 Task: Add the description "Digital dependence fuels the social dilemma." and apply the Custom angle as "-90°".
Action: Key pressed <Key.shift>Dif<Key.backspace>gital<Key.space>dependence<Key.space>fuels<Key.space>the<Key.space>social<Key.space>dilemme<Key.backspace>a.
Screenshot: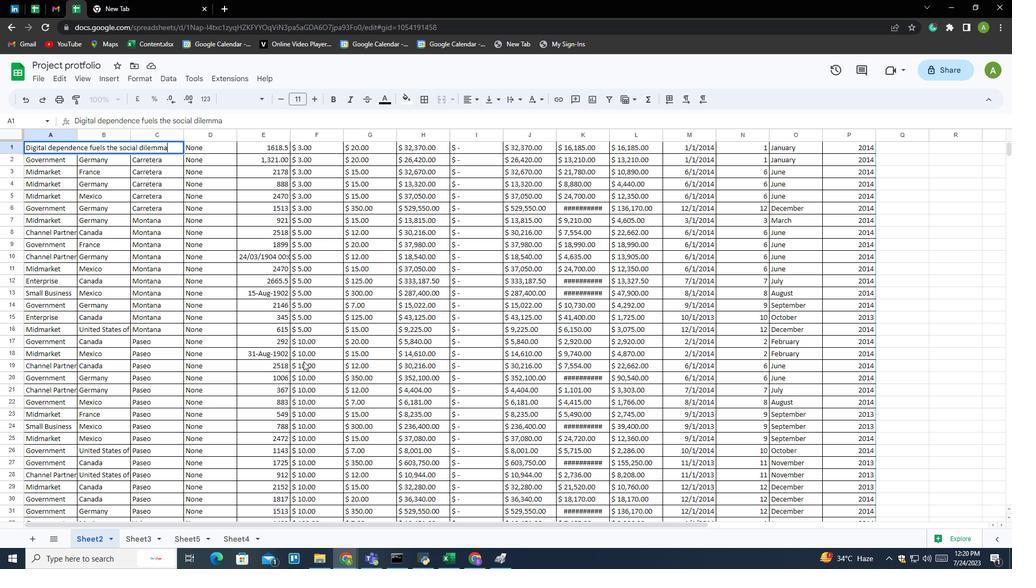 
Action: Mouse moved to (540, 101)
Screenshot: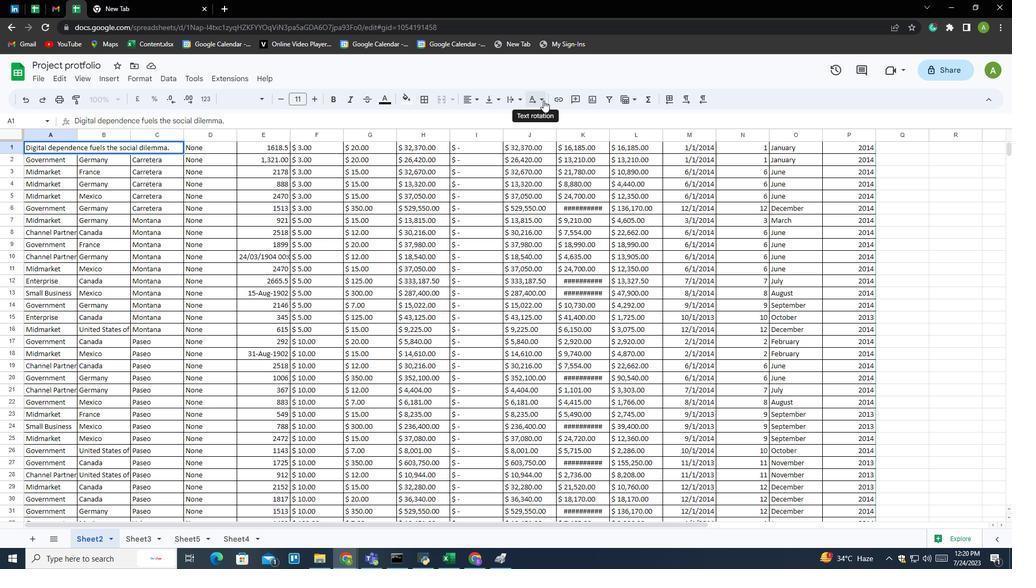 
Action: Mouse pressed left at (540, 101)
Screenshot: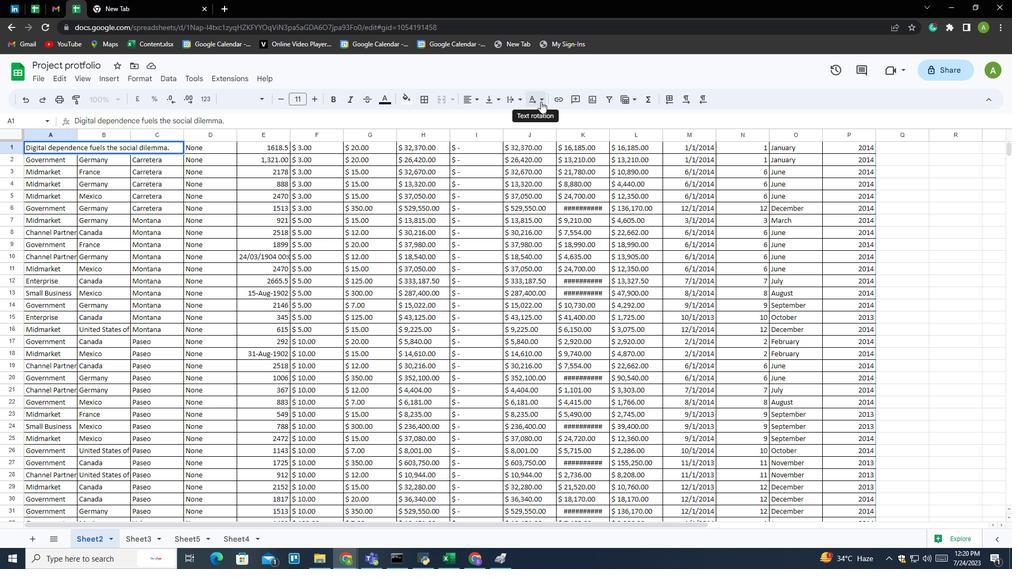 
Action: Mouse moved to (646, 120)
Screenshot: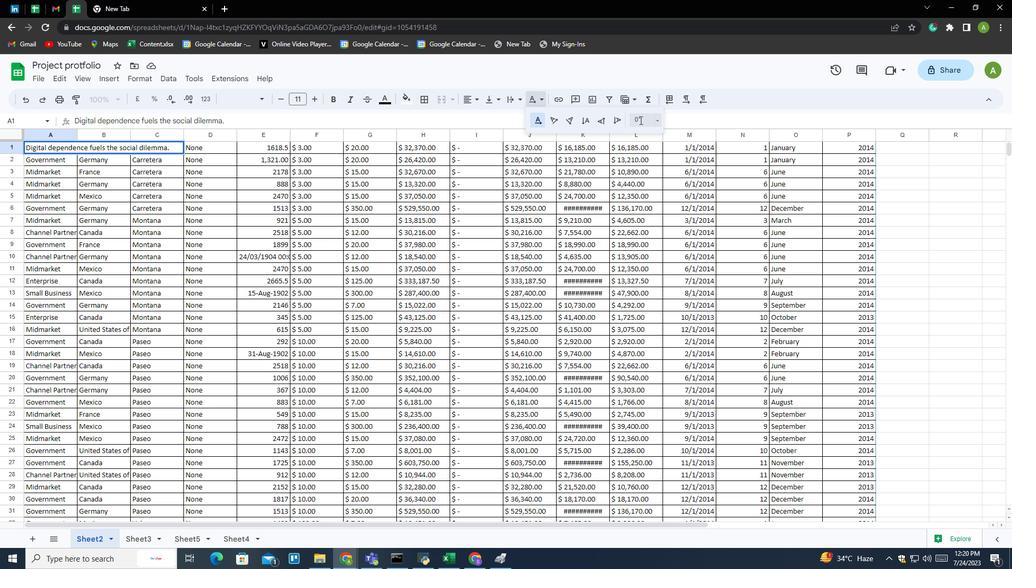 
Action: Mouse pressed left at (646, 120)
Screenshot: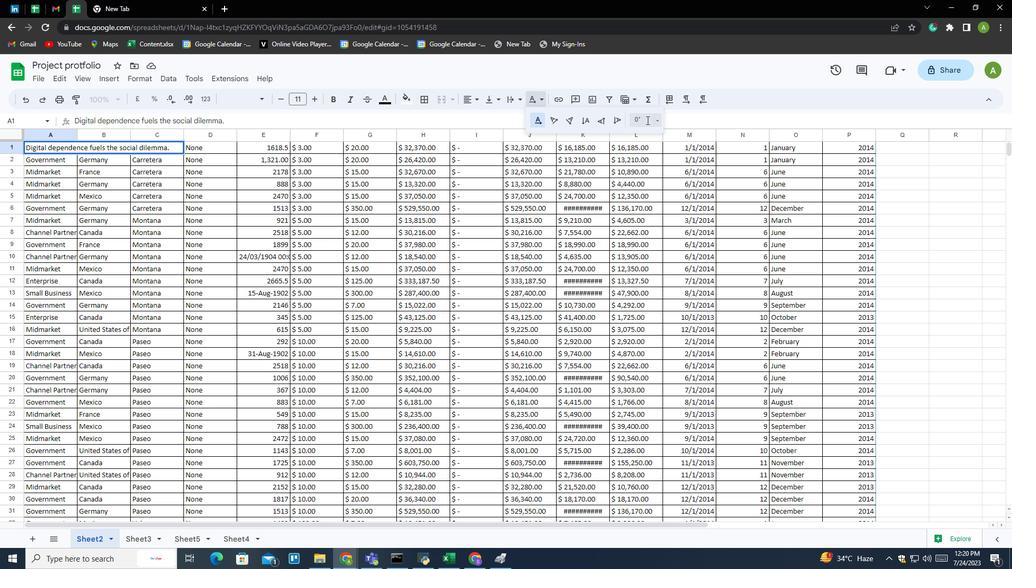 
Action: Mouse moved to (641, 139)
Screenshot: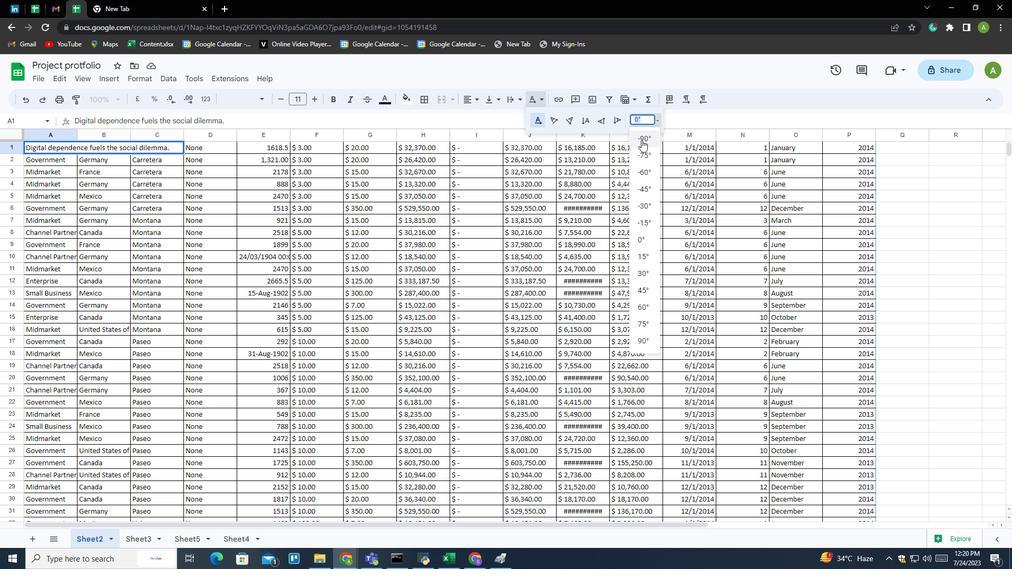 
Action: Mouse pressed left at (641, 139)
Screenshot: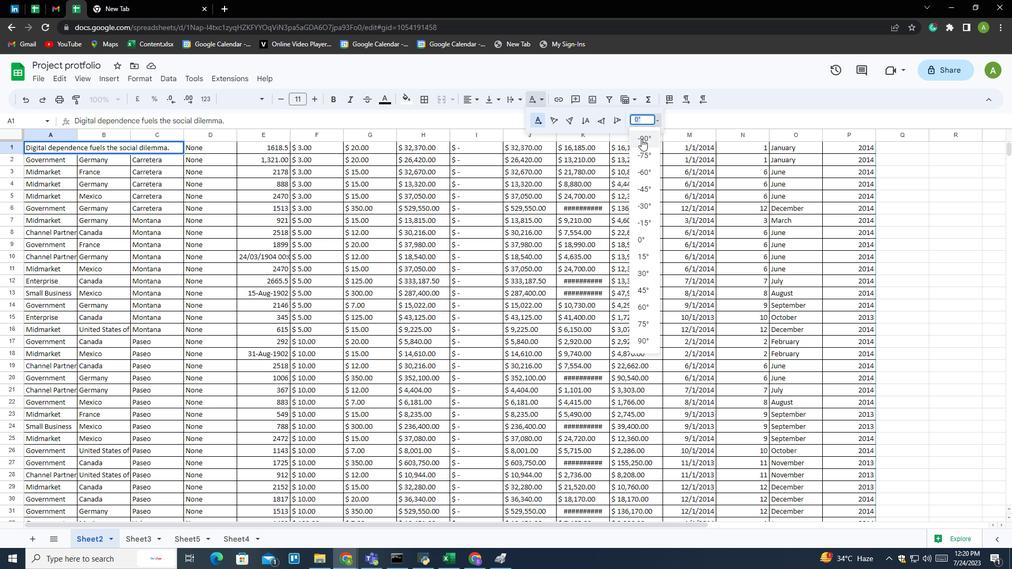 
Action: Mouse moved to (498, 256)
Screenshot: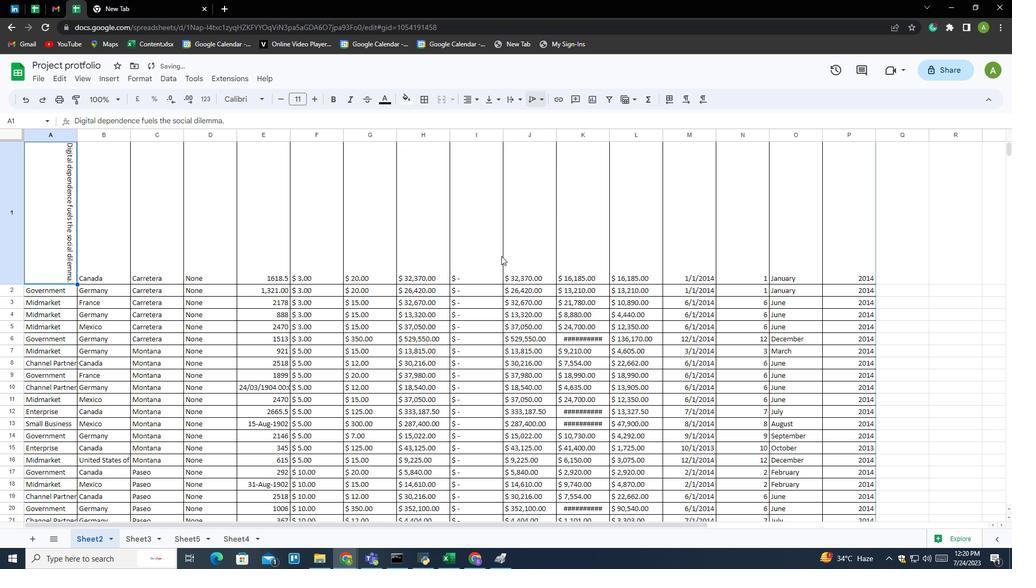 
